 Task: Create List Customer Personas in Board Leadership Coaching to Workspace Human Resources Consulting. Create List Content Marketing in Board Sales Performance Improvement to Workspace Human Resources Consulting. Create List Lead Nurturing in Board IT Infrastructure Design and Implementation to Workspace Human Resources Consulting
Action: Mouse moved to (719, 395)
Screenshot: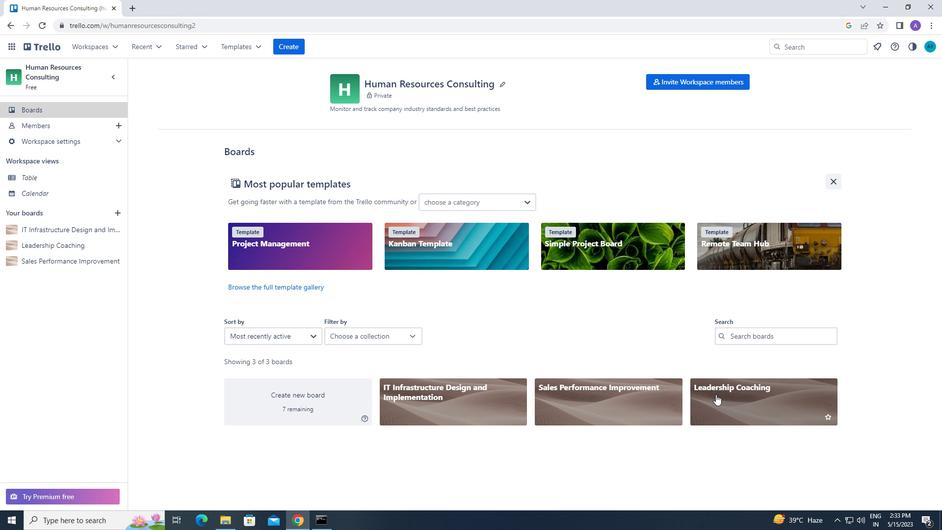 
Action: Mouse pressed left at (719, 395)
Screenshot: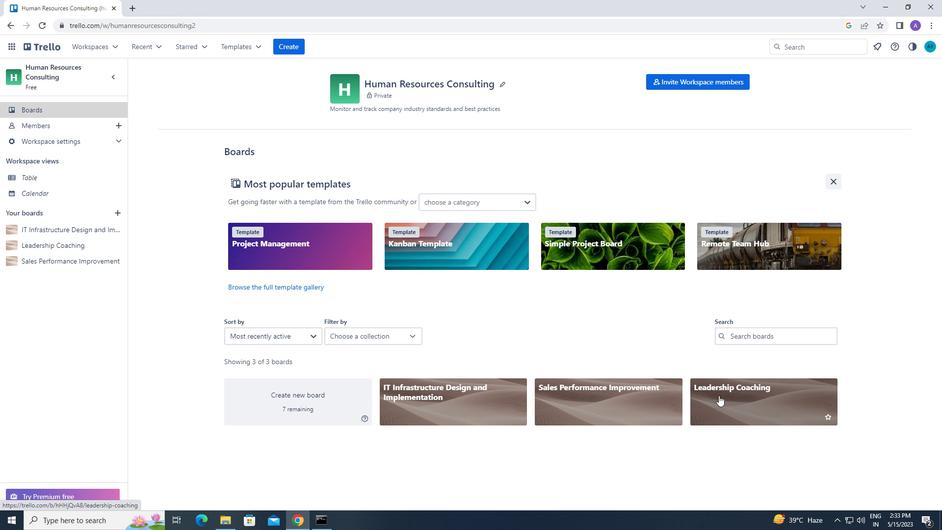 
Action: Mouse moved to (327, 104)
Screenshot: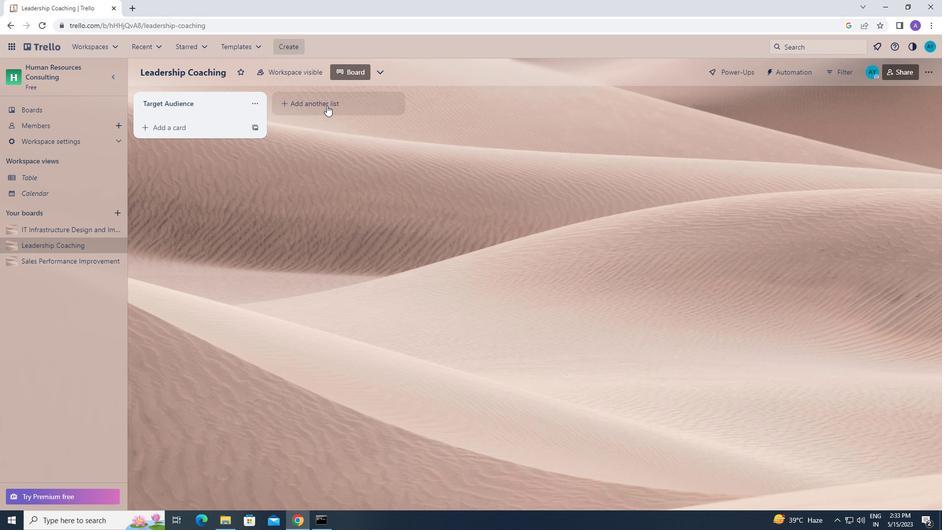 
Action: Mouse pressed left at (327, 104)
Screenshot: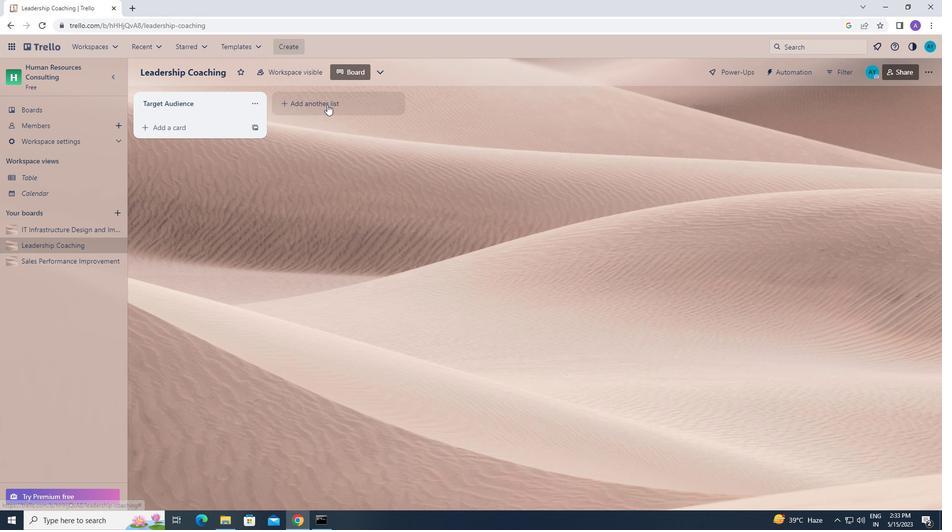 
Action: Mouse pressed left at (327, 104)
Screenshot: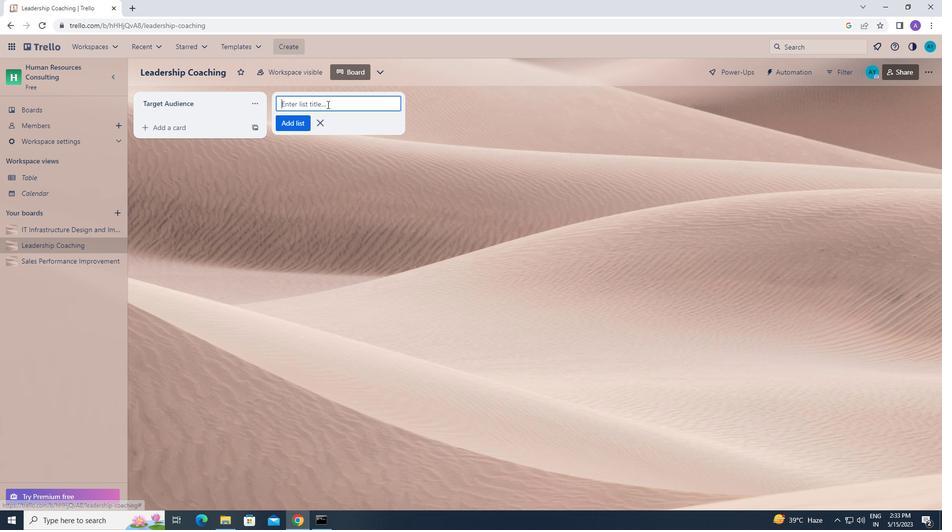 
Action: Mouse moved to (331, 105)
Screenshot: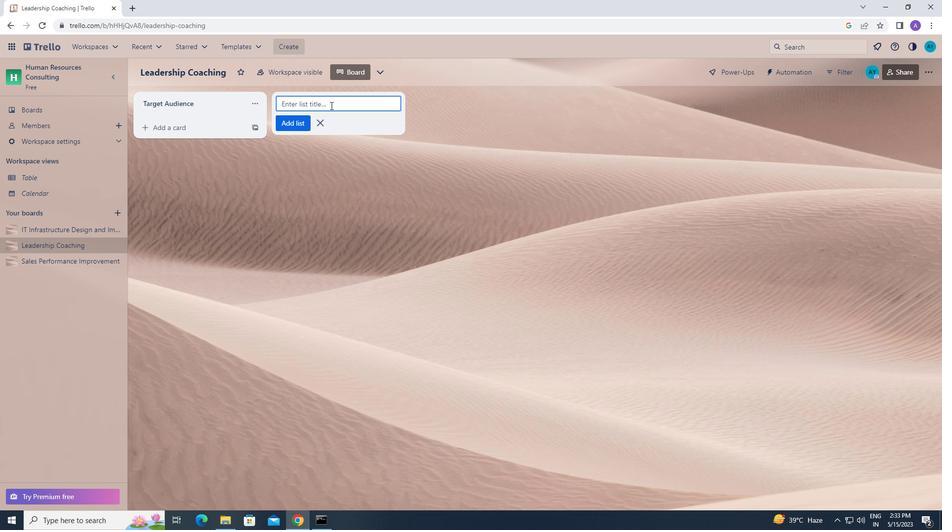 
Action: Key pressed <Key.caps_lock><Key.caps_lock>c<Key.caps_lock>ustomer<Key.space><Key.caps_lock>p<Key.caps_lock>ersona
Screenshot: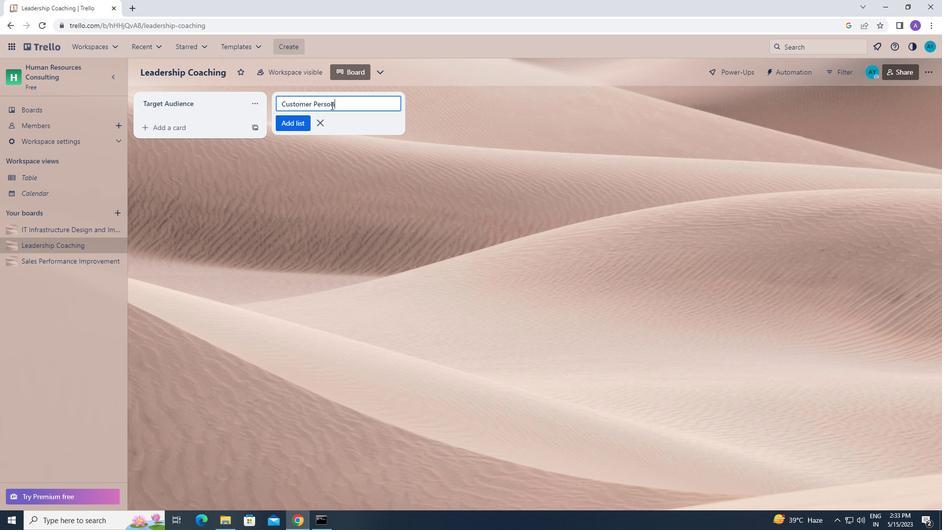 
Action: Mouse moved to (457, 170)
Screenshot: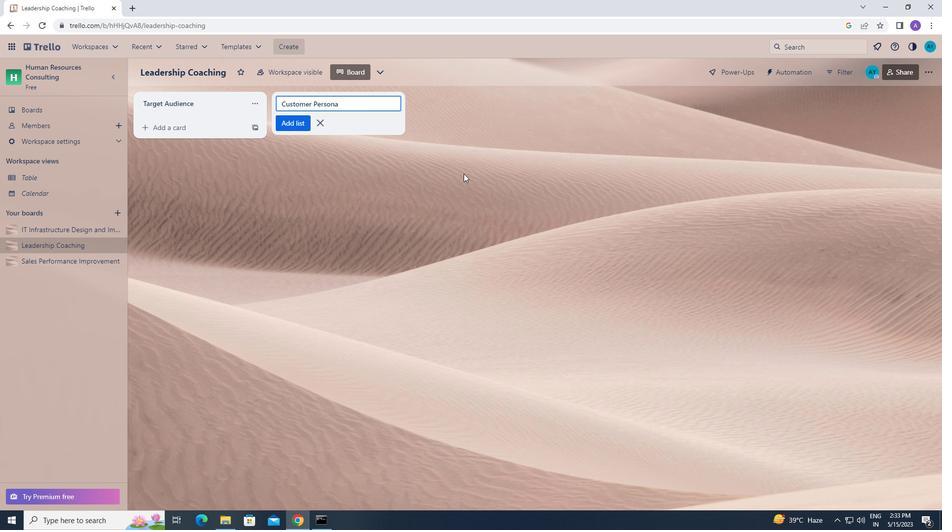 
Action: Key pressed s
Screenshot: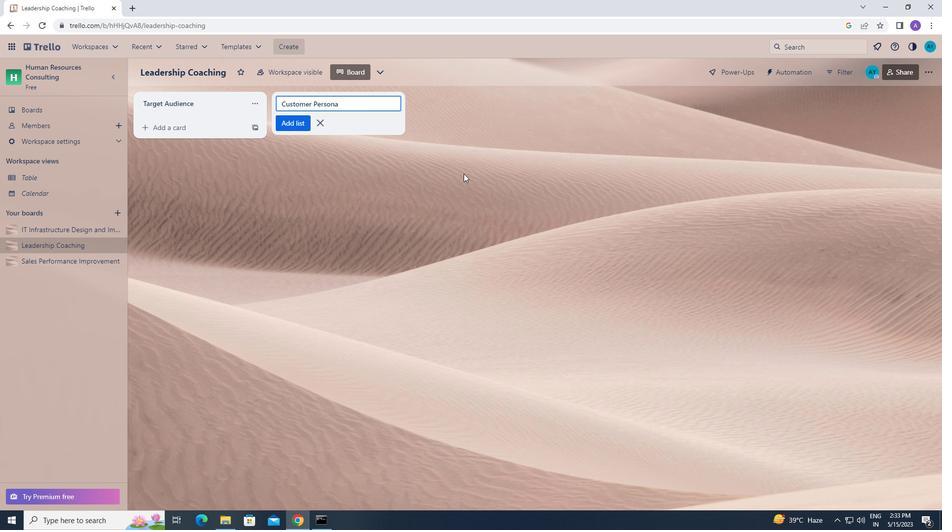 
Action: Mouse moved to (274, 227)
Screenshot: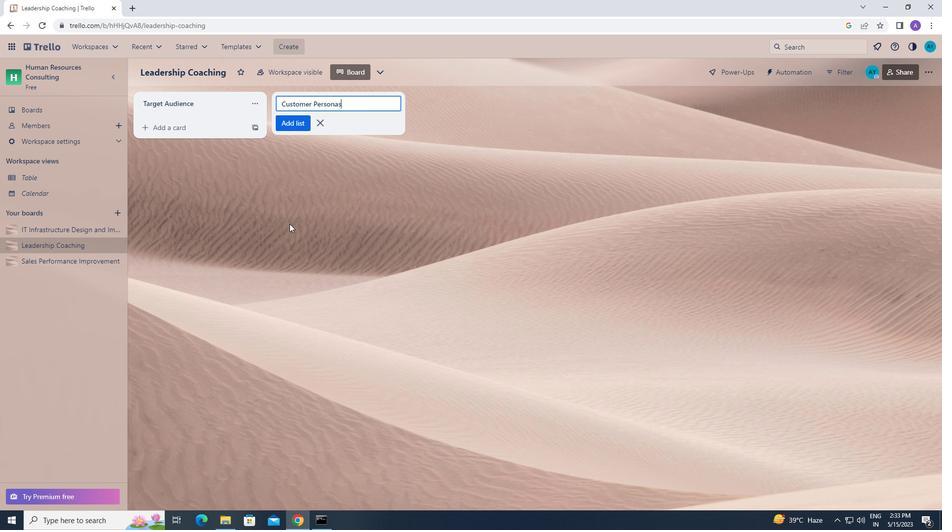 
Action: Key pressed <Key.enter>
Screenshot: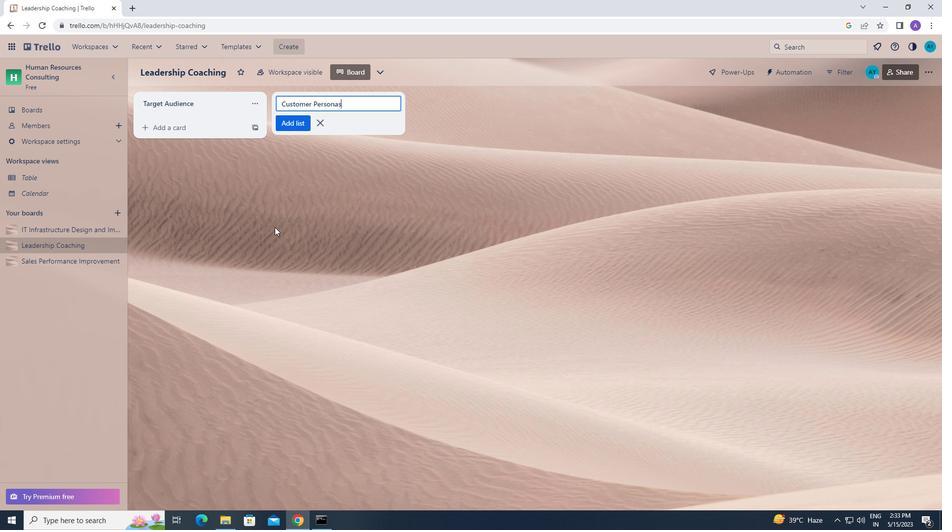 
Action: Mouse moved to (96, 46)
Screenshot: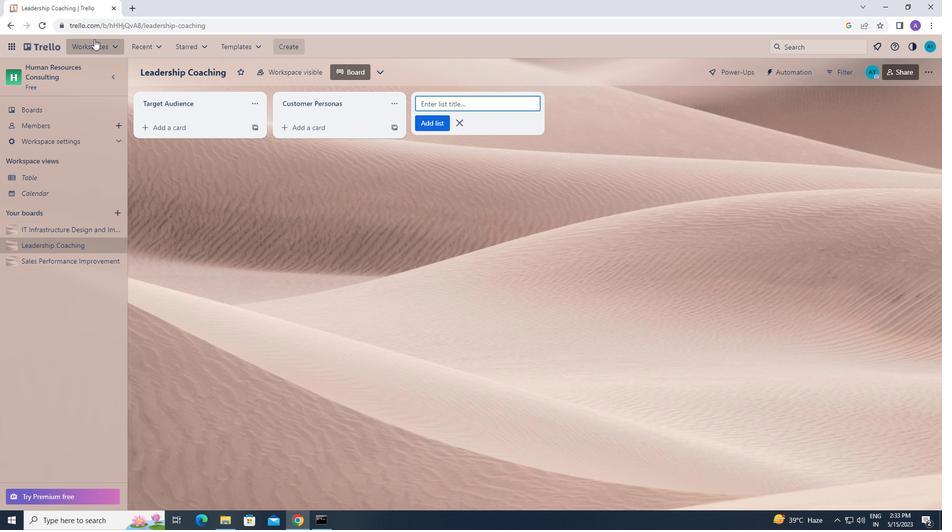 
Action: Mouse pressed left at (96, 46)
Screenshot: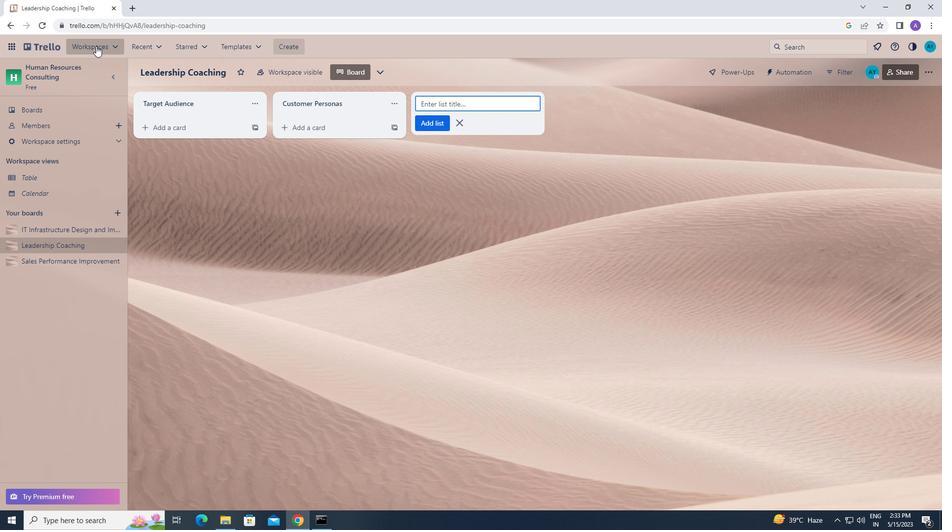 
Action: Mouse moved to (142, 364)
Screenshot: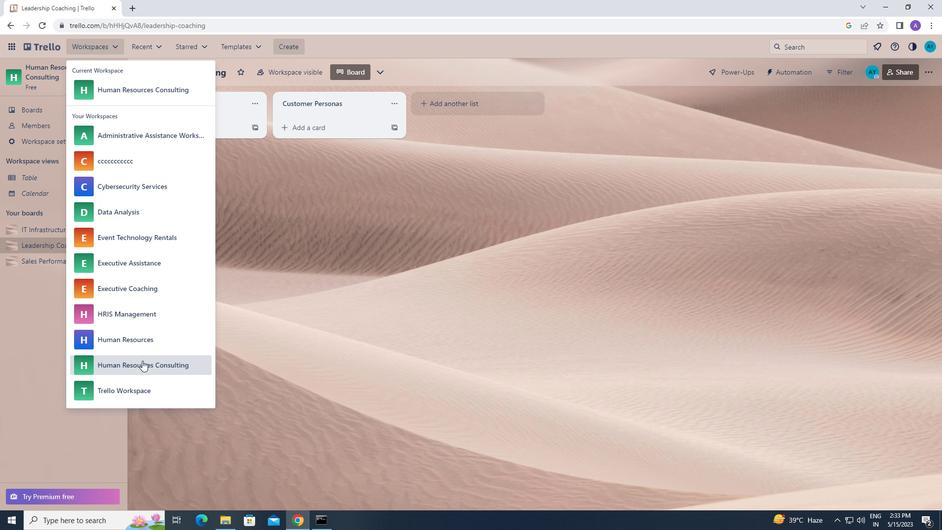 
Action: Mouse pressed left at (142, 364)
Screenshot: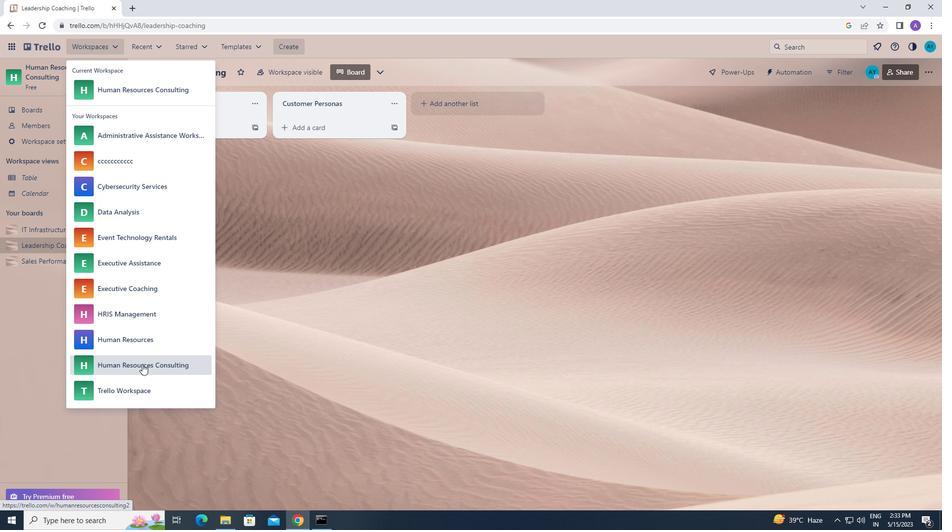 
Action: Mouse moved to (630, 405)
Screenshot: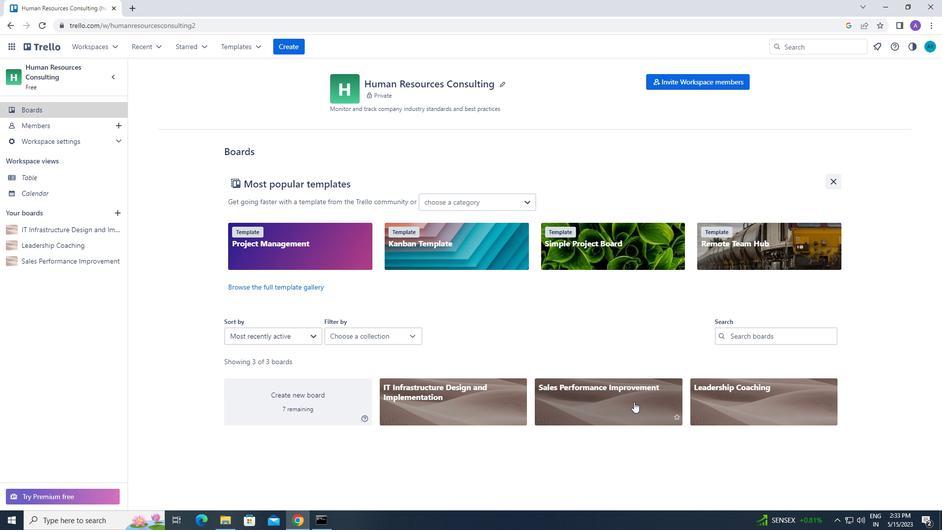 
Action: Mouse pressed left at (630, 405)
Screenshot: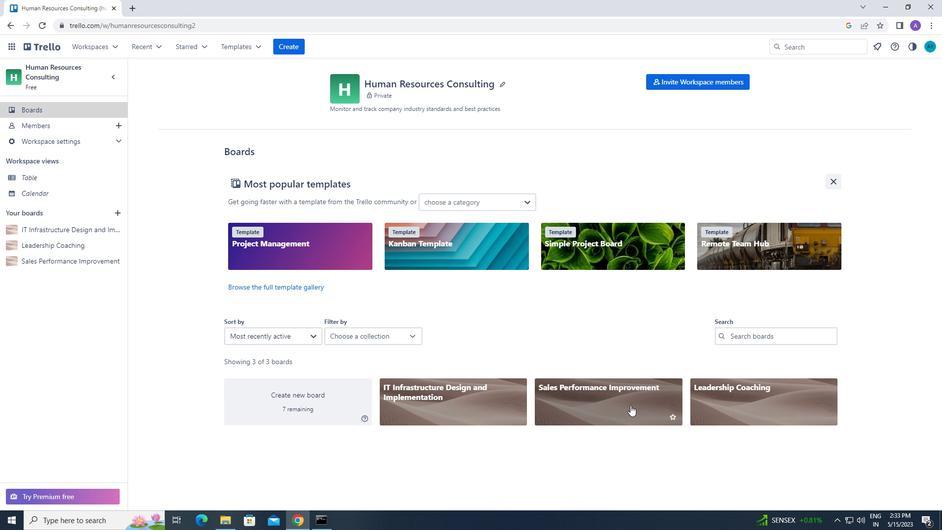 
Action: Mouse moved to (313, 101)
Screenshot: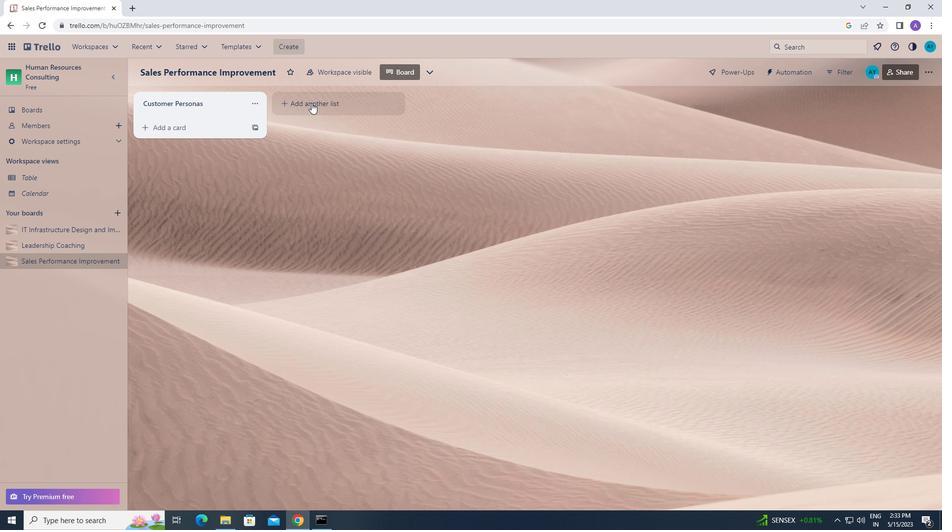 
Action: Mouse pressed left at (313, 101)
Screenshot: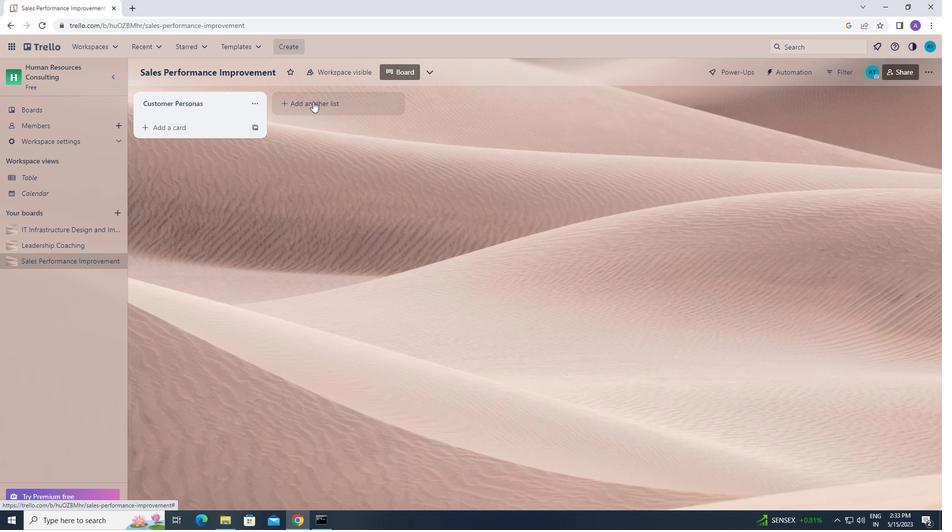 
Action: Mouse moved to (311, 103)
Screenshot: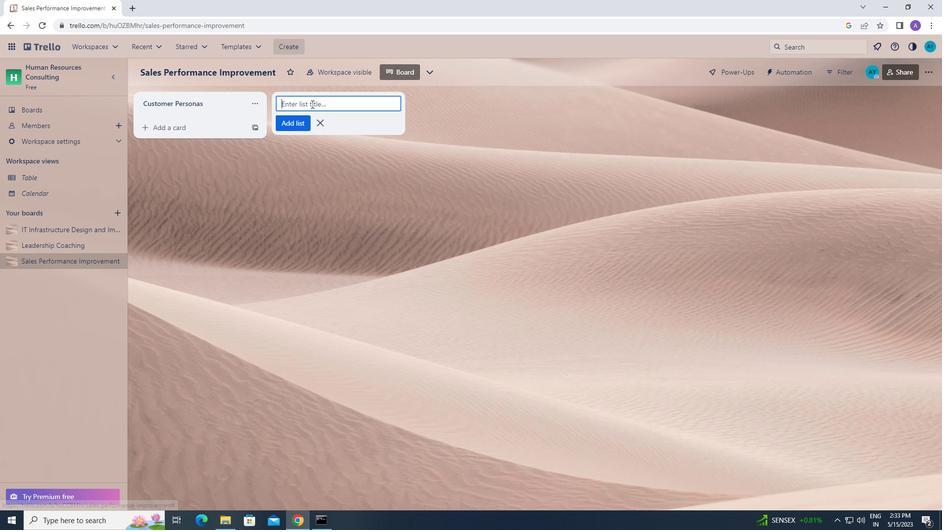 
Action: Mouse pressed left at (311, 103)
Screenshot: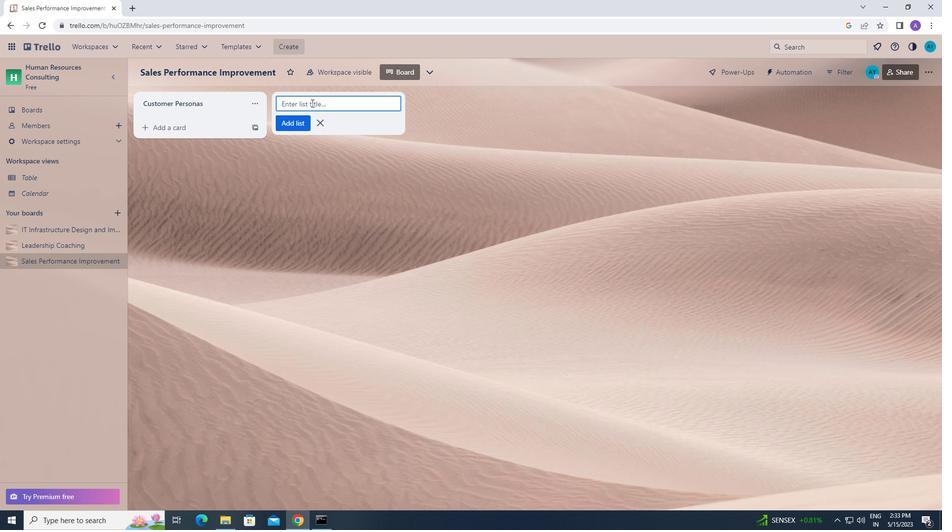 
Action: Key pressed <Key.caps_lock>c<Key.caps_lock>one<Key.backspace>tent<Key.space><Key.caps_lock>m<Key.caps_lock>a
Screenshot: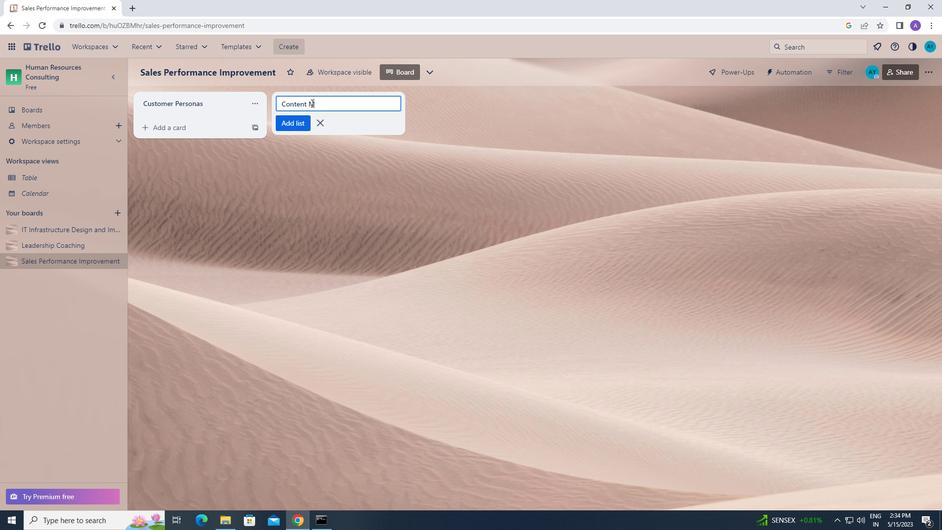 
Action: Mouse moved to (324, 65)
Screenshot: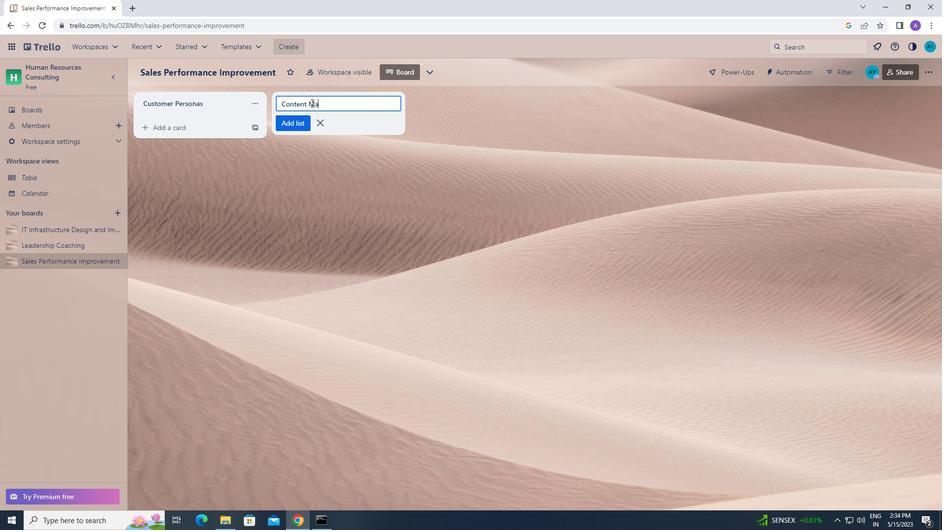 
Action: Key pressed r
Screenshot: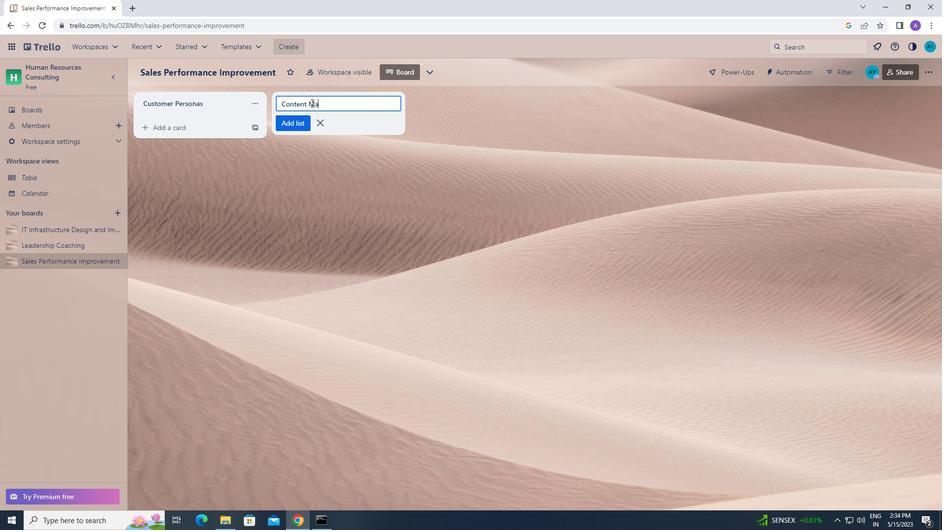 
Action: Mouse moved to (245, 121)
Screenshot: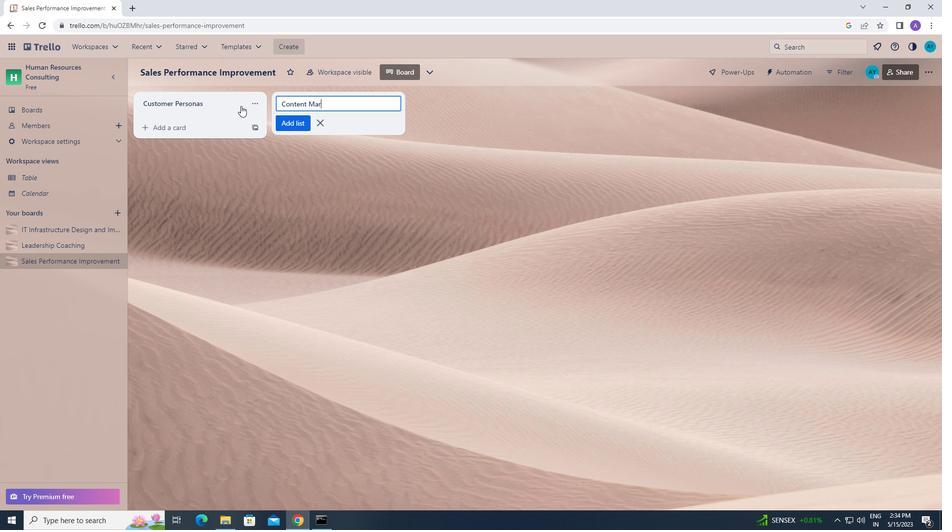 
Action: Key pressed keting<Key.enter>
Screenshot: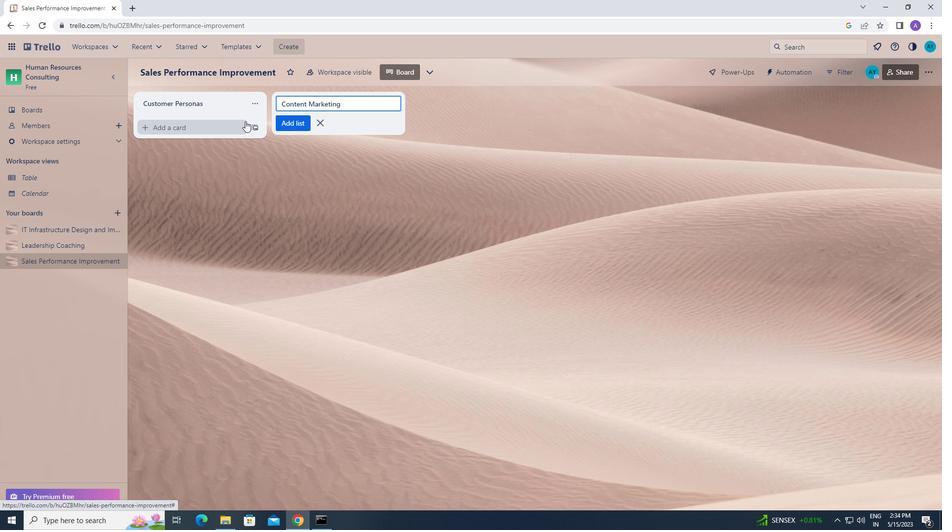 
Action: Mouse moved to (97, 42)
Screenshot: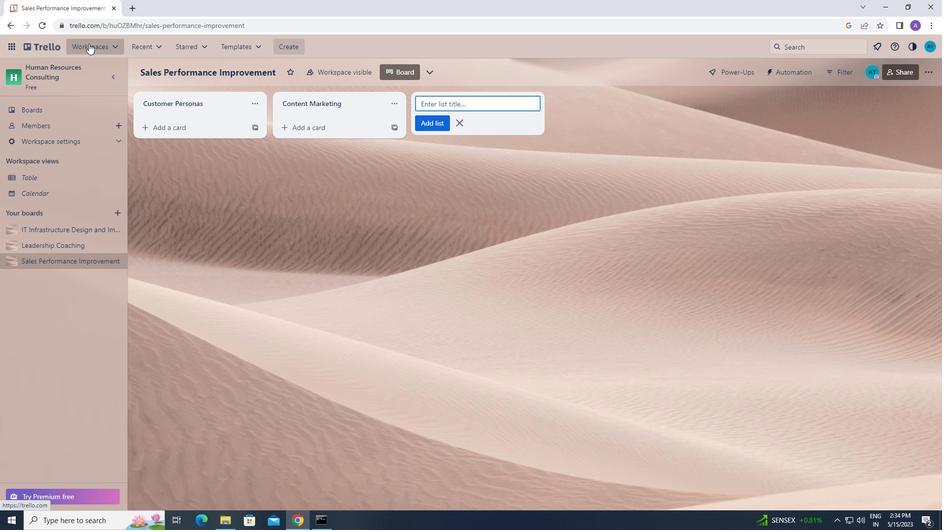 
Action: Mouse pressed left at (97, 42)
Screenshot: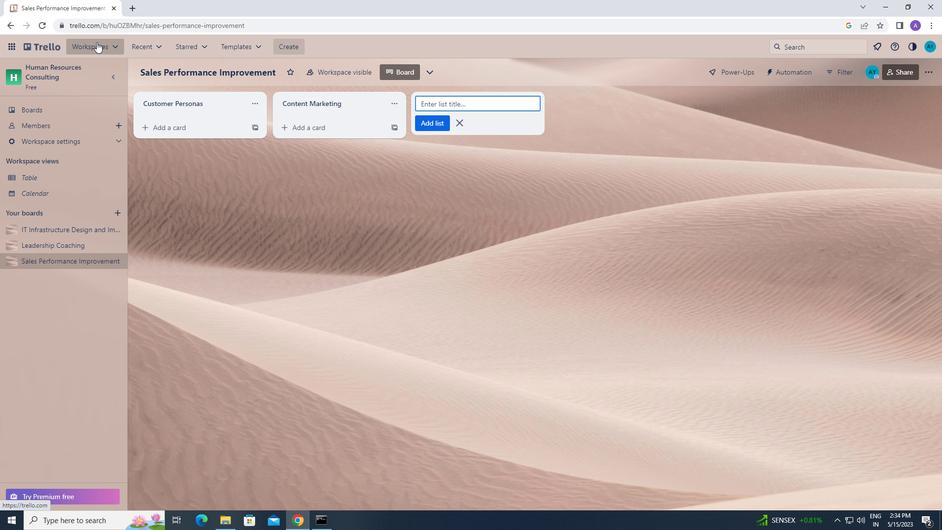
Action: Mouse moved to (166, 373)
Screenshot: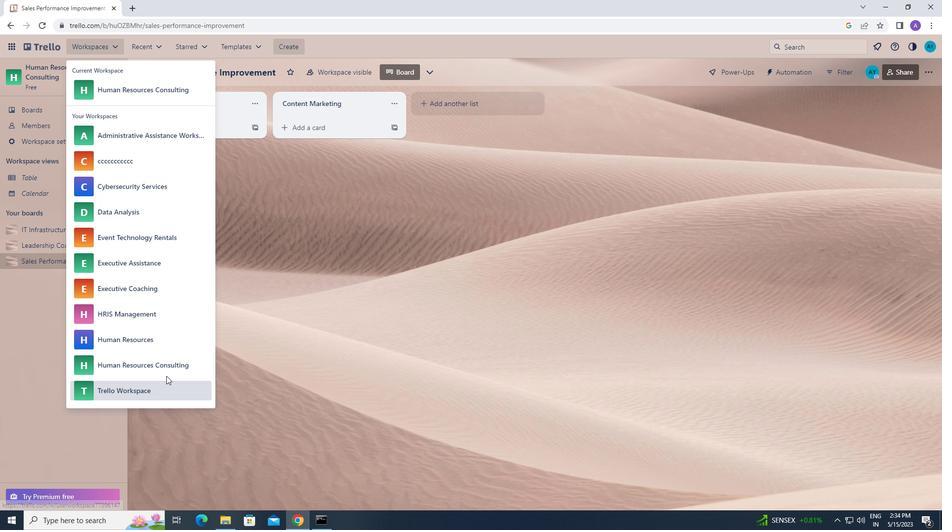 
Action: Mouse pressed left at (166, 373)
Screenshot: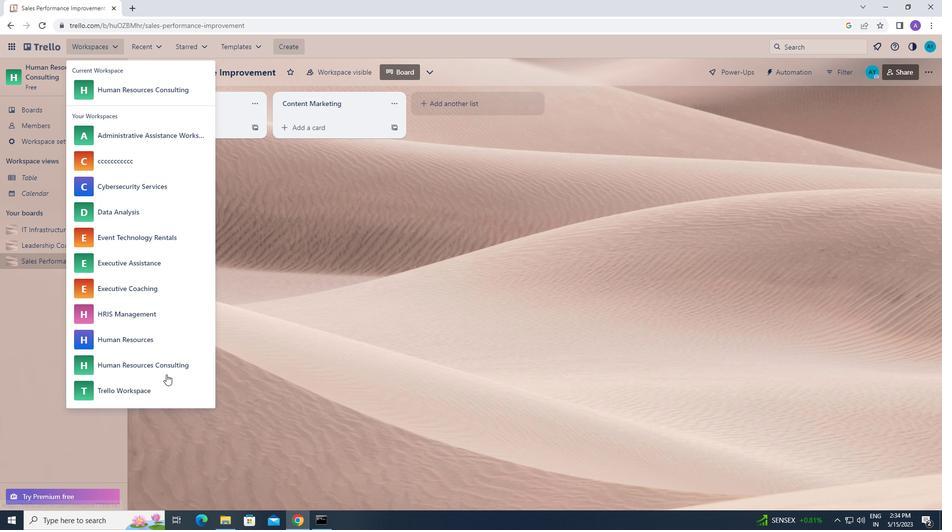 
Action: Mouse moved to (460, 402)
Screenshot: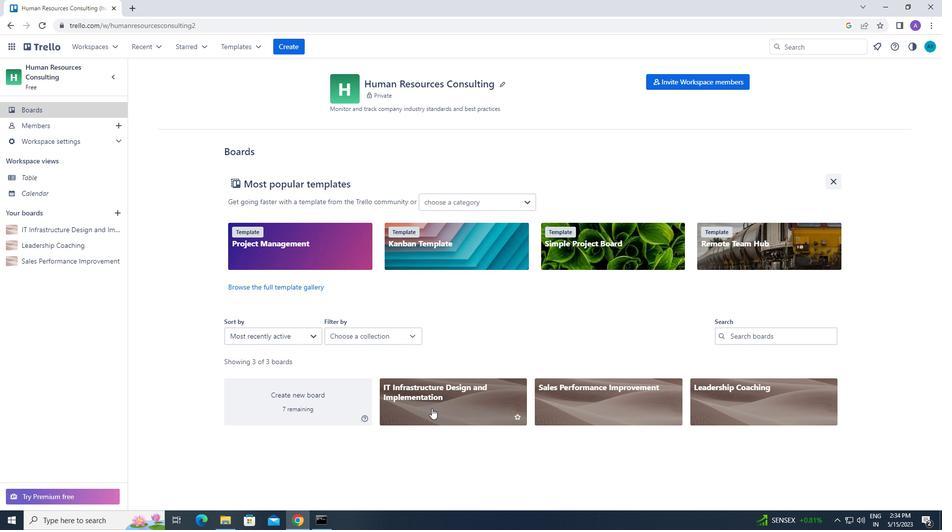 
Action: Mouse pressed left at (460, 402)
Screenshot: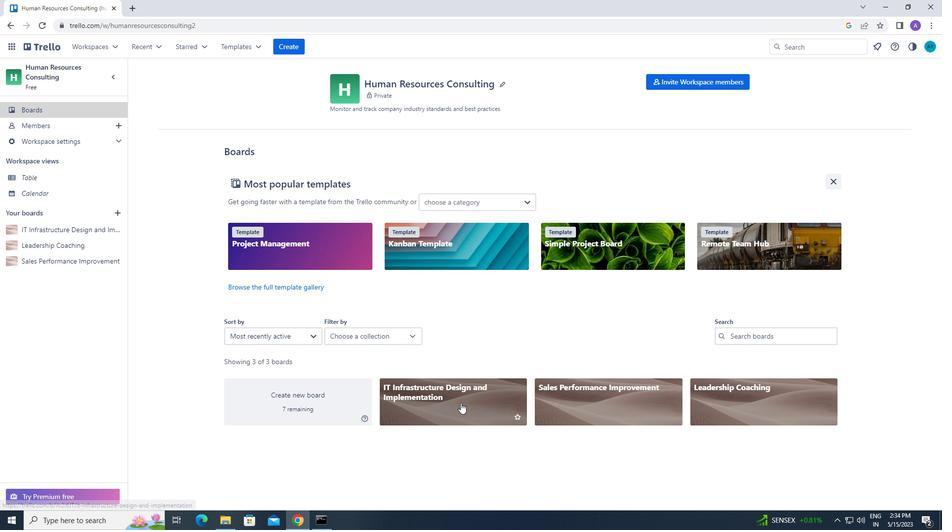 
Action: Mouse moved to (340, 97)
Screenshot: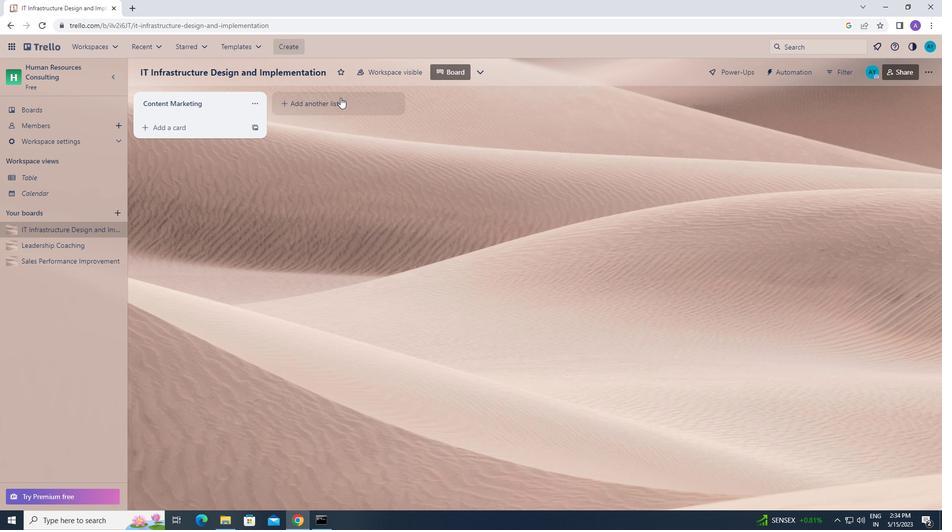
Action: Mouse pressed left at (340, 97)
Screenshot: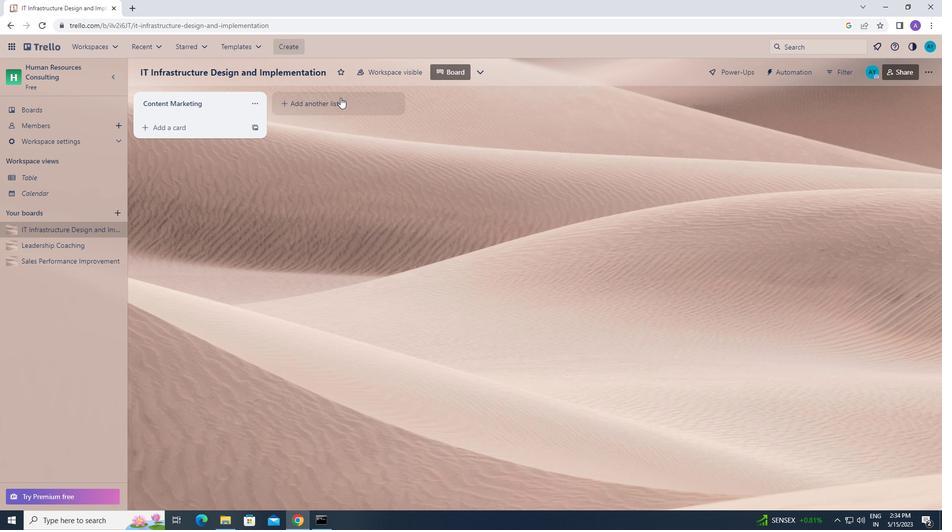 
Action: Mouse moved to (338, 101)
Screenshot: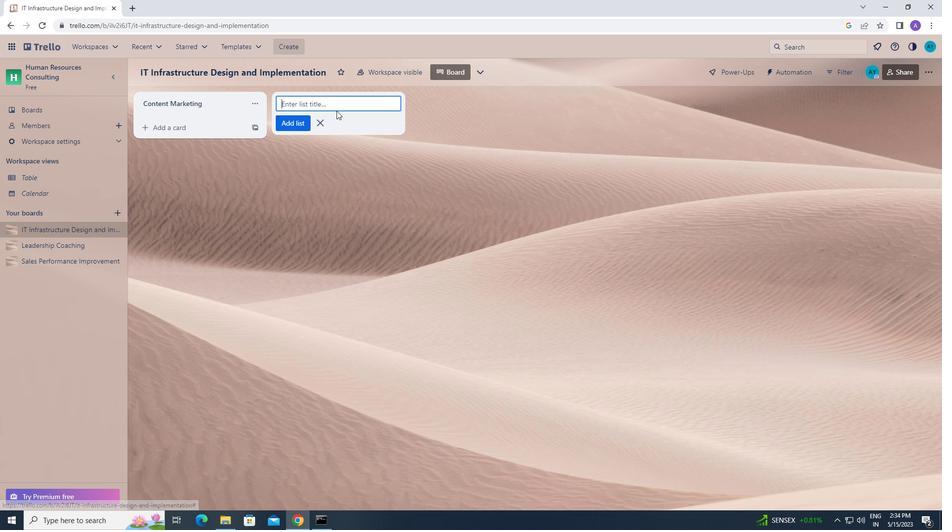 
Action: Mouse pressed left at (338, 101)
Screenshot: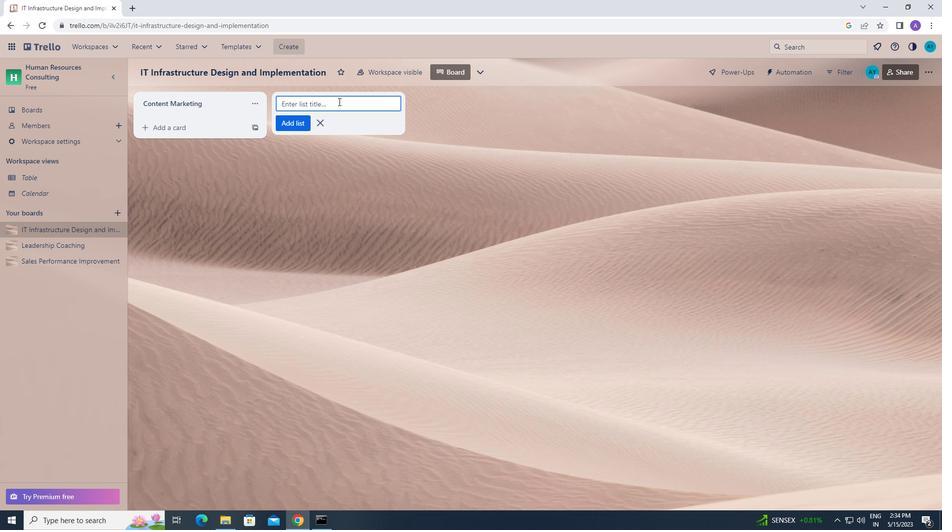 
Action: Mouse moved to (340, 117)
Screenshot: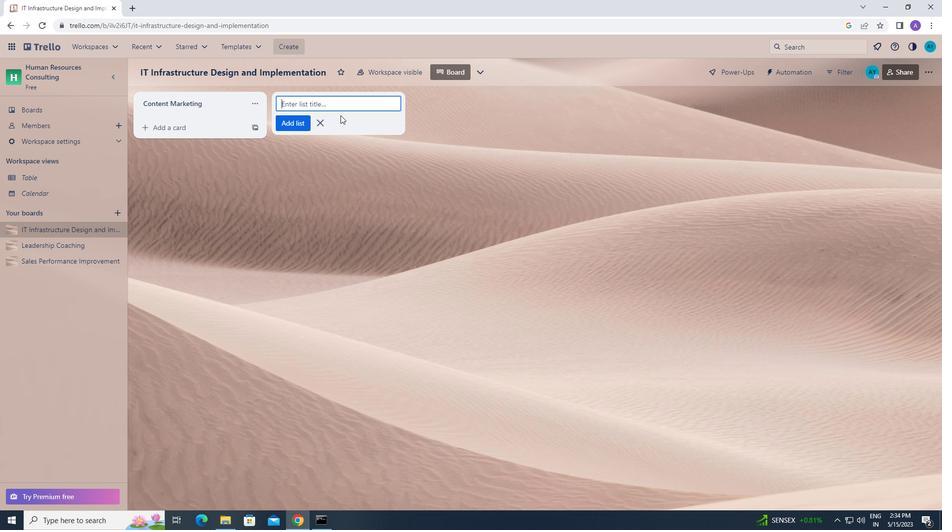 
Action: Key pressed <Key.caps_lock>l<Key.caps_lock>ead<Key.space><Key.caps_lock>n<Key.caps_lock>urturing<Key.enter>
Screenshot: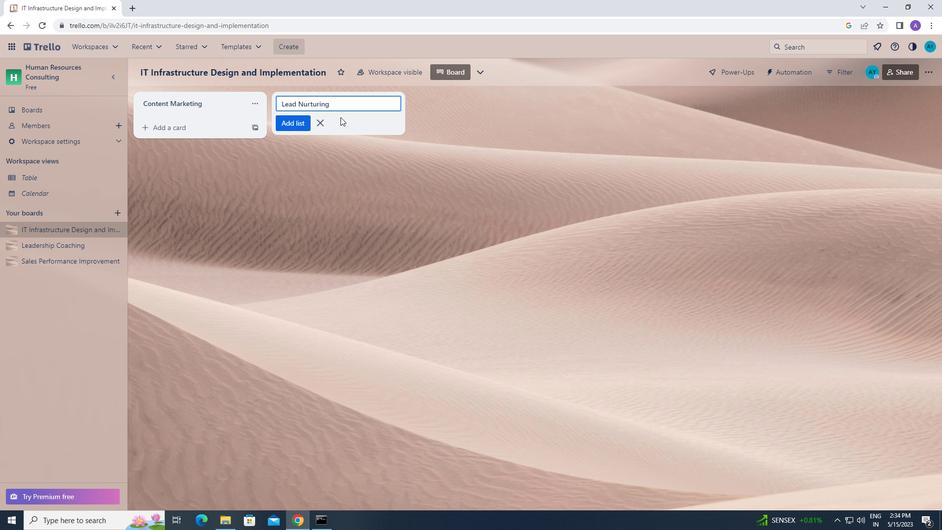 
